 Task: Set the Billing contact to 'contains' while find customer
Action: Mouse moved to (178, 19)
Screenshot: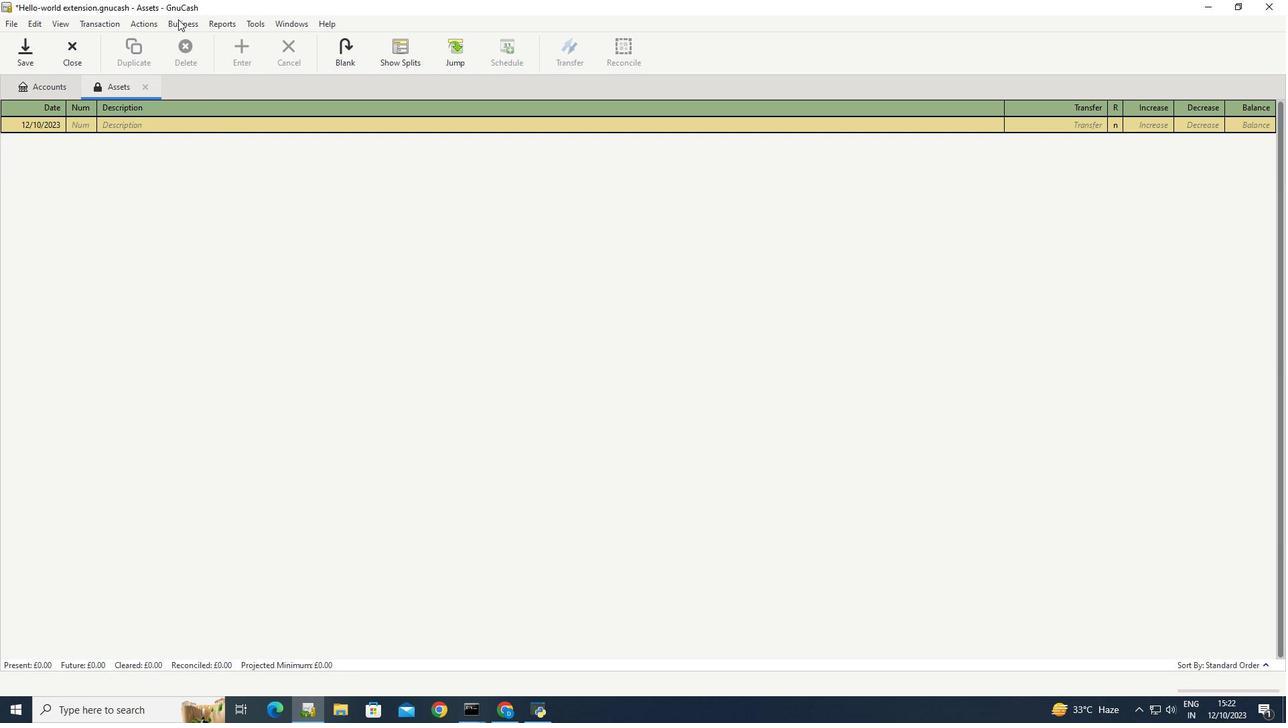 
Action: Mouse pressed left at (178, 19)
Screenshot: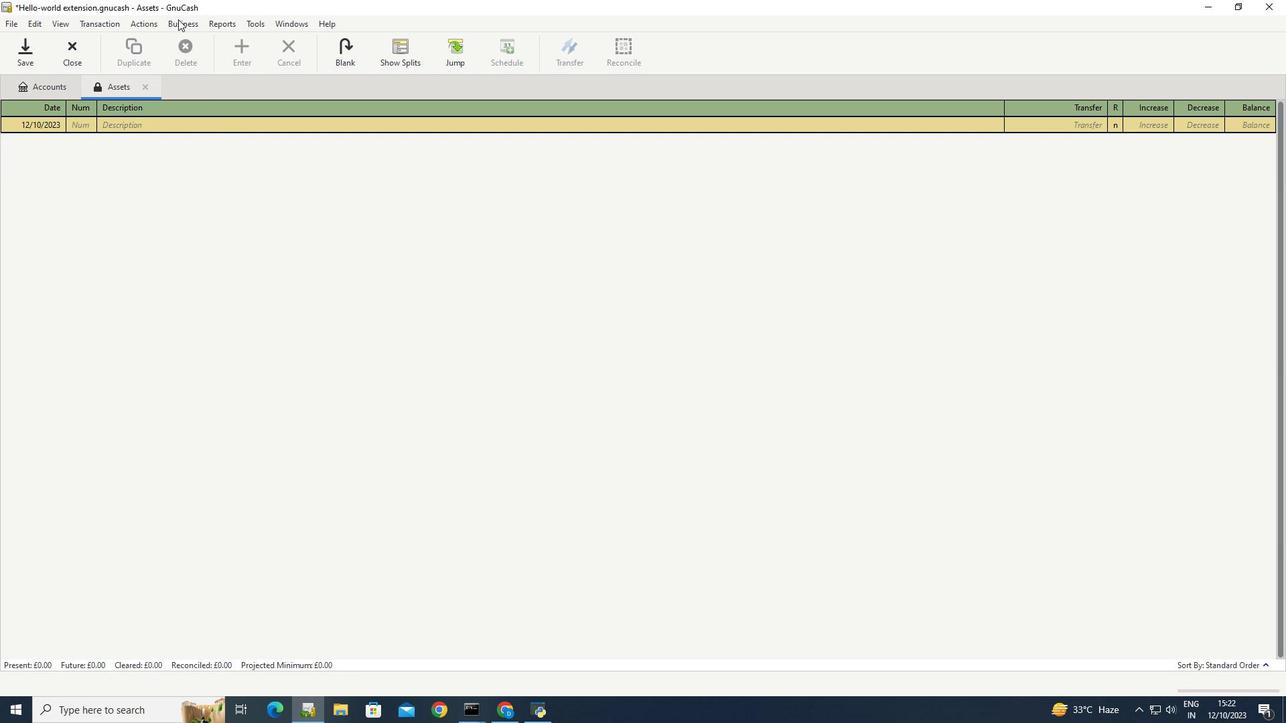 
Action: Mouse moved to (343, 74)
Screenshot: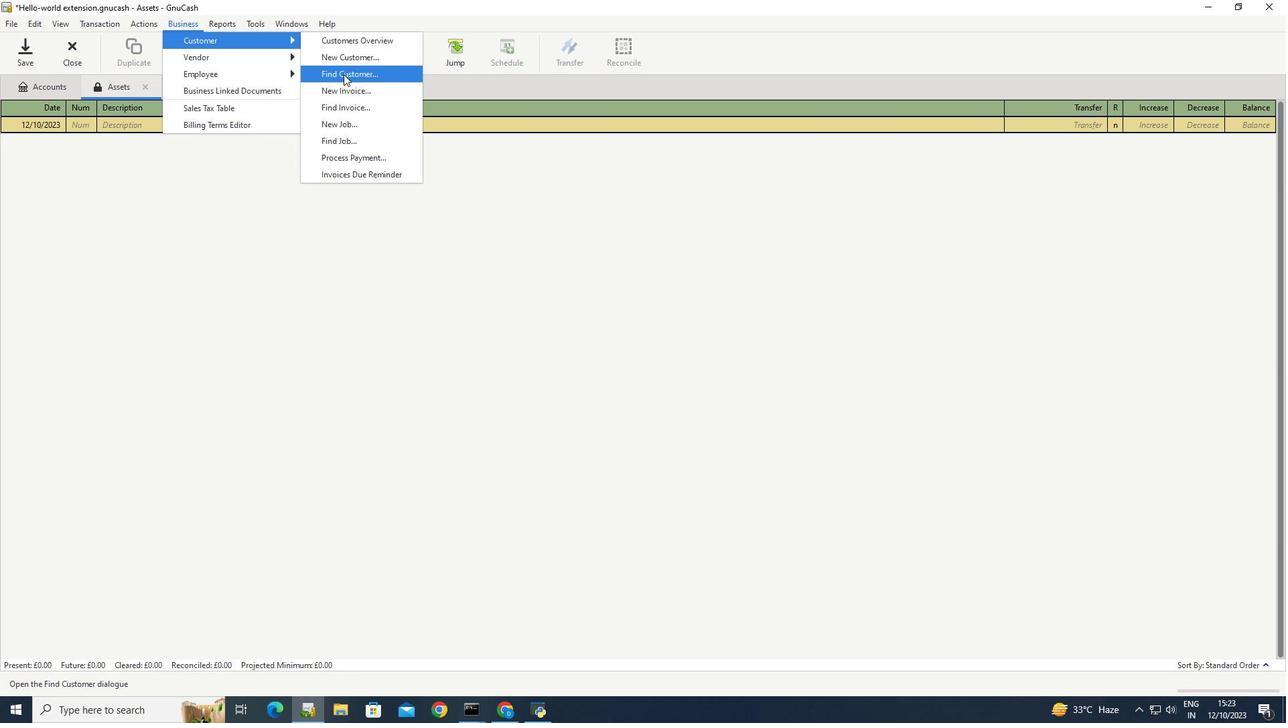 
Action: Mouse pressed left at (343, 74)
Screenshot: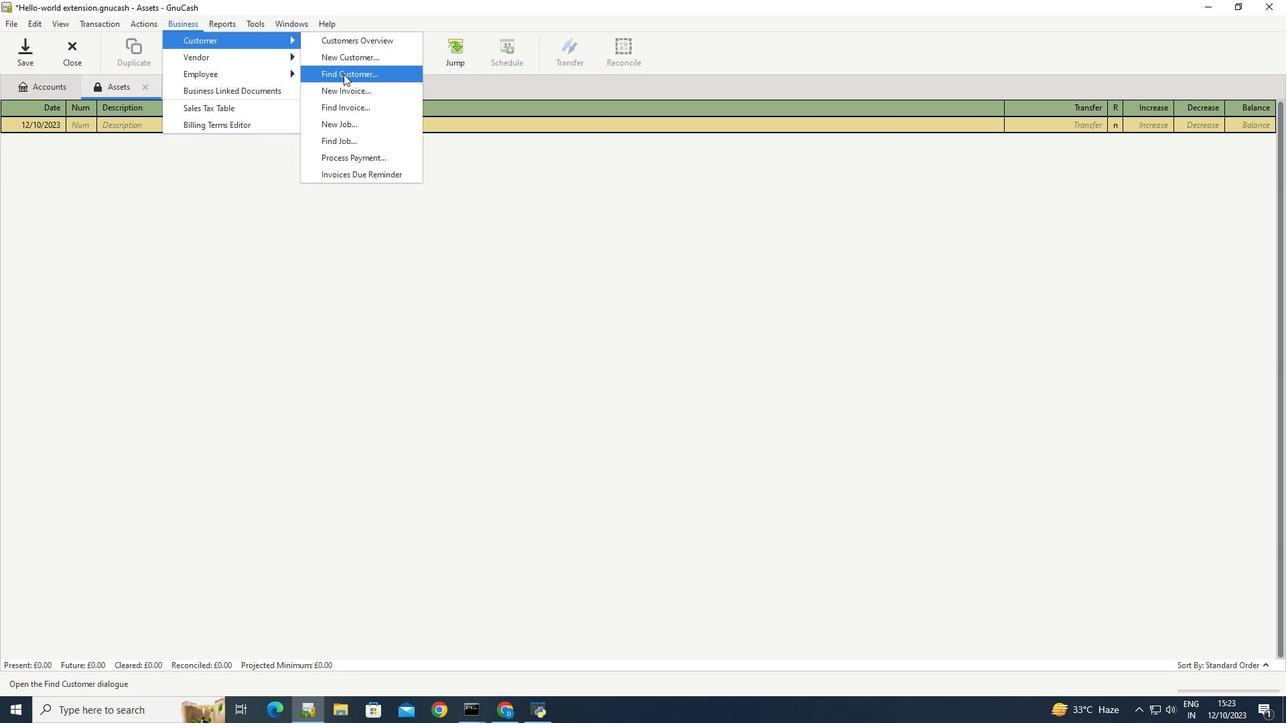 
Action: Mouse moved to (492, 313)
Screenshot: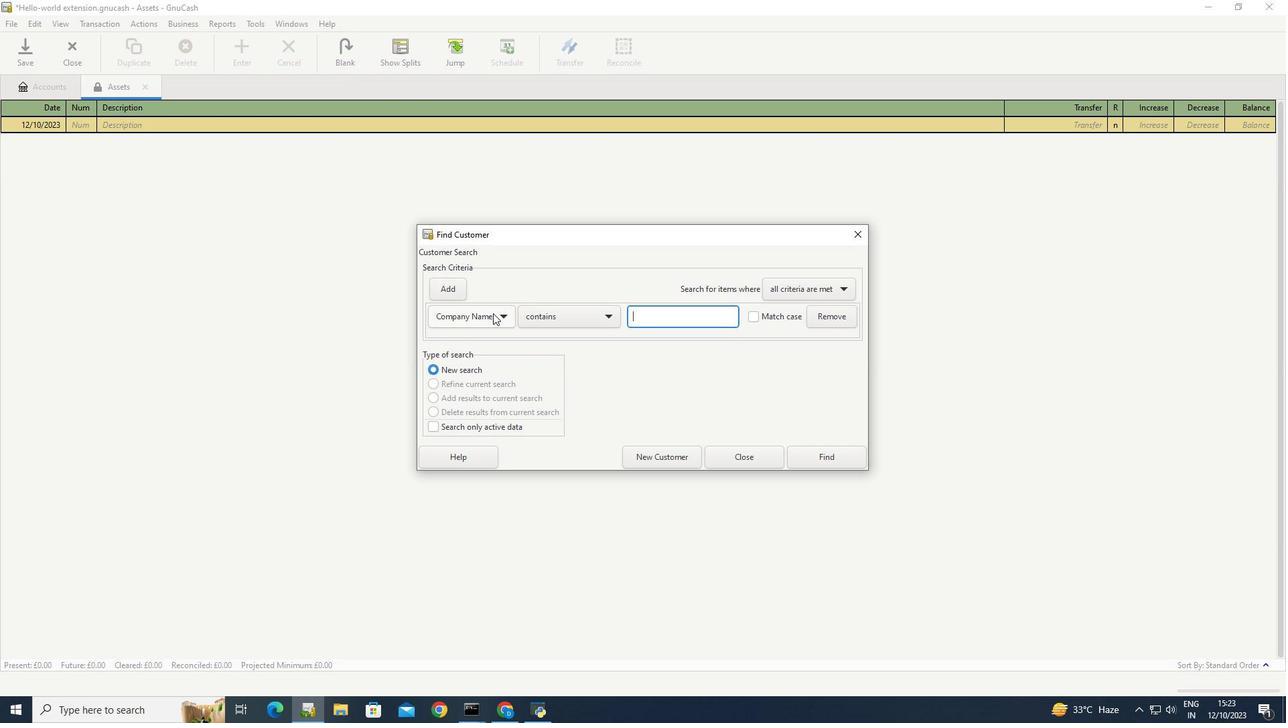 
Action: Mouse pressed left at (492, 313)
Screenshot: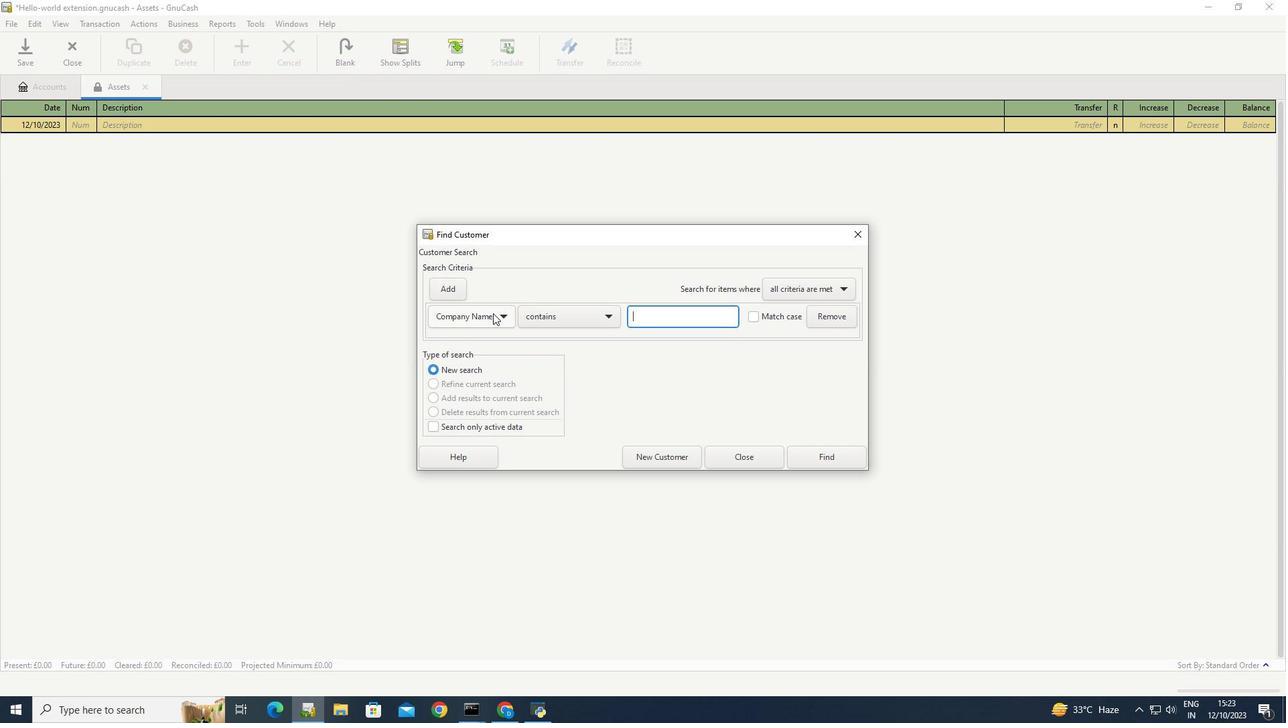 
Action: Mouse moved to (474, 359)
Screenshot: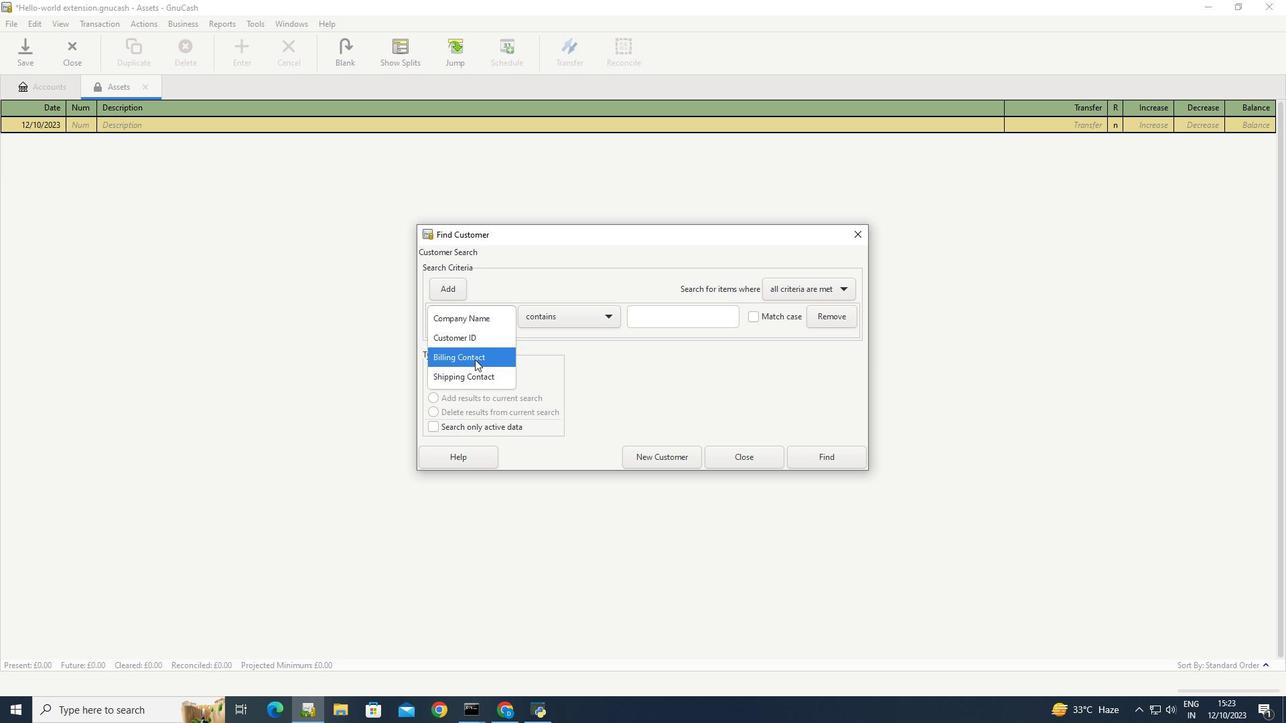 
Action: Mouse pressed left at (474, 359)
Screenshot: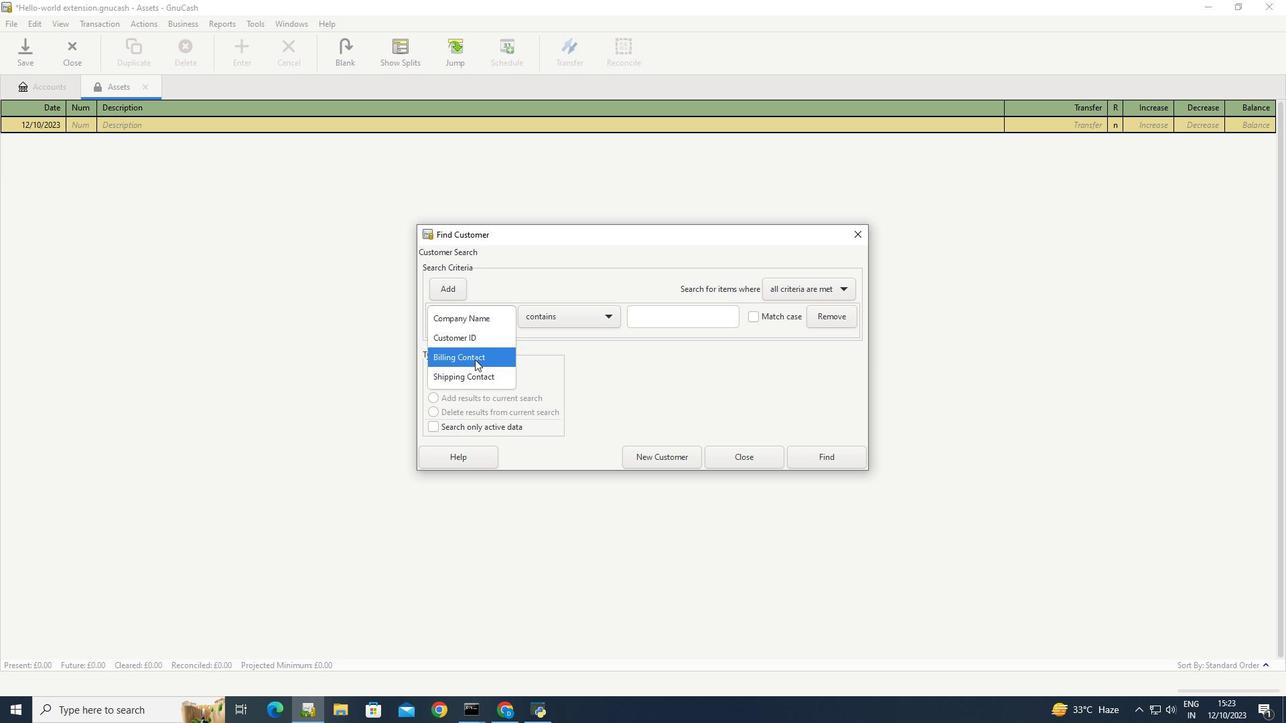 
Action: Mouse moved to (564, 318)
Screenshot: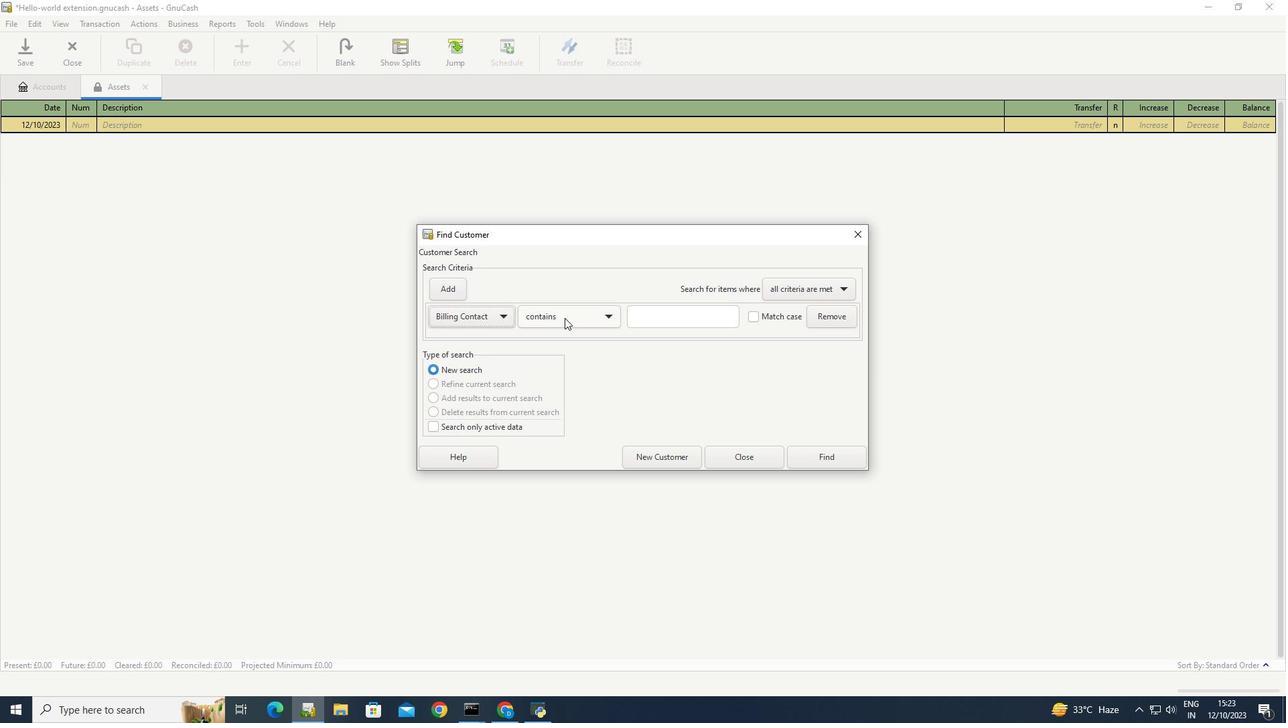 
Action: Mouse pressed left at (564, 318)
Screenshot: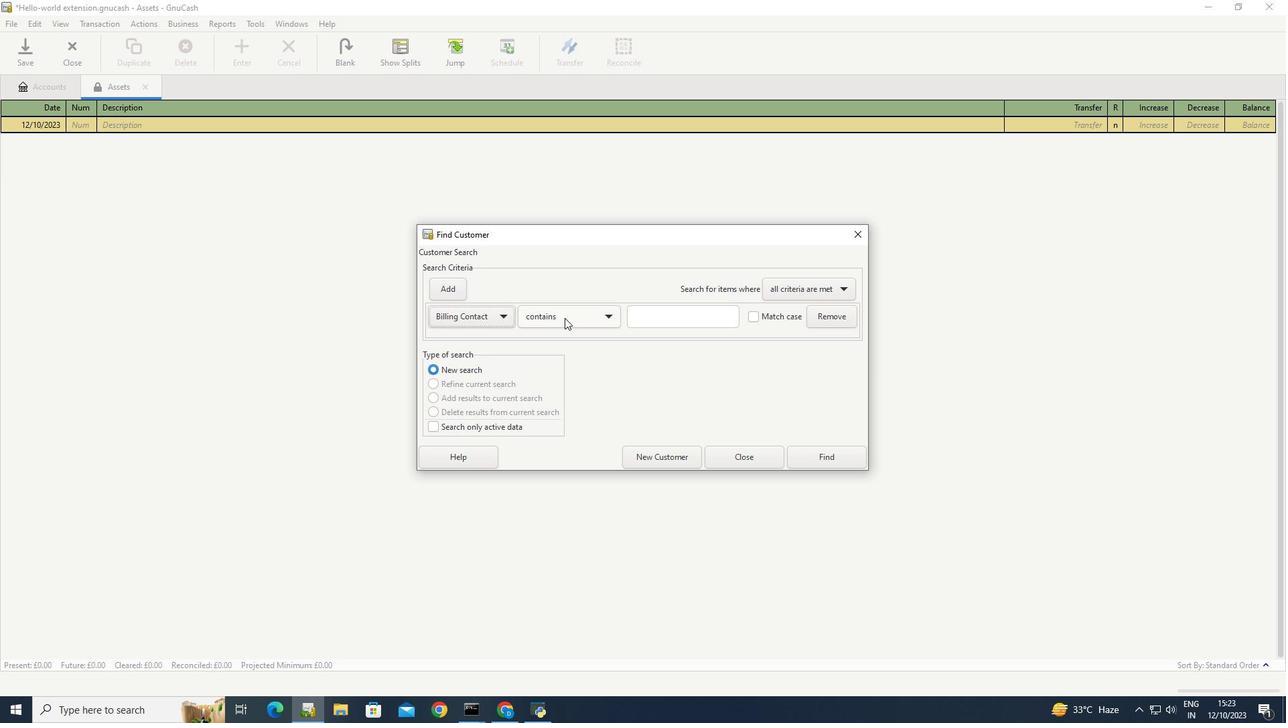 
Action: Mouse moved to (544, 320)
Screenshot: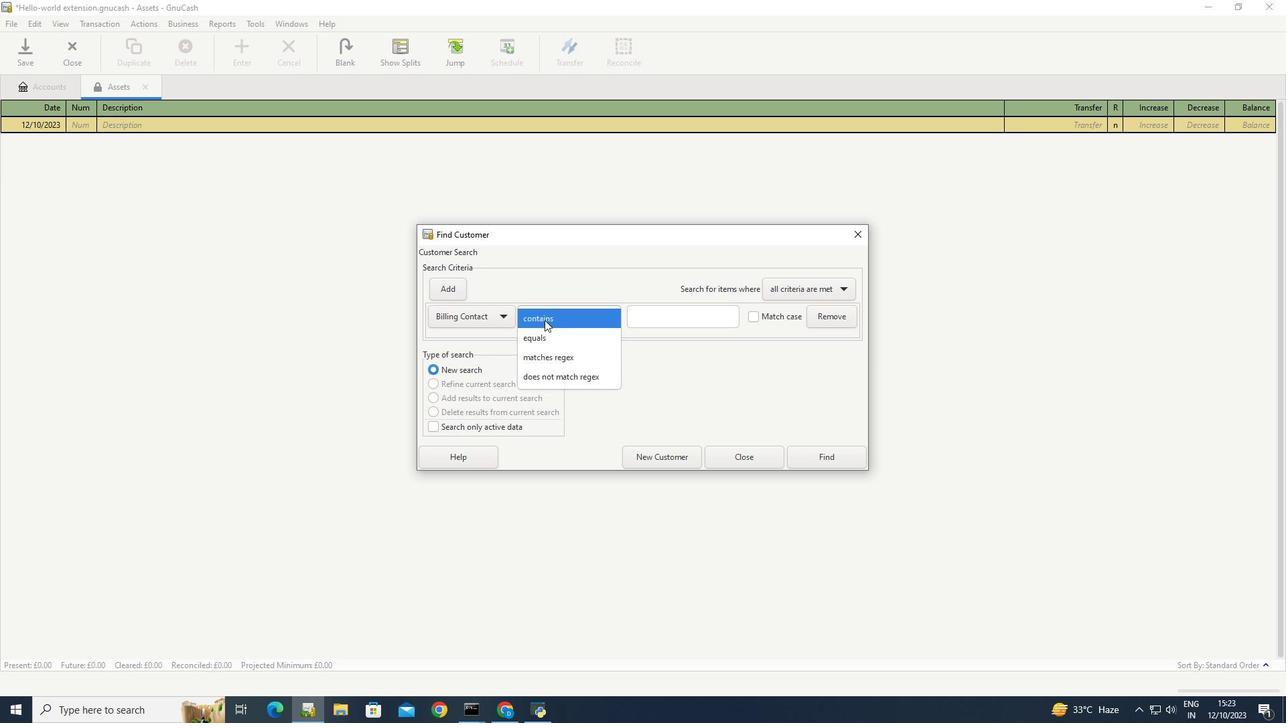 
Action: Mouse pressed left at (544, 320)
Screenshot: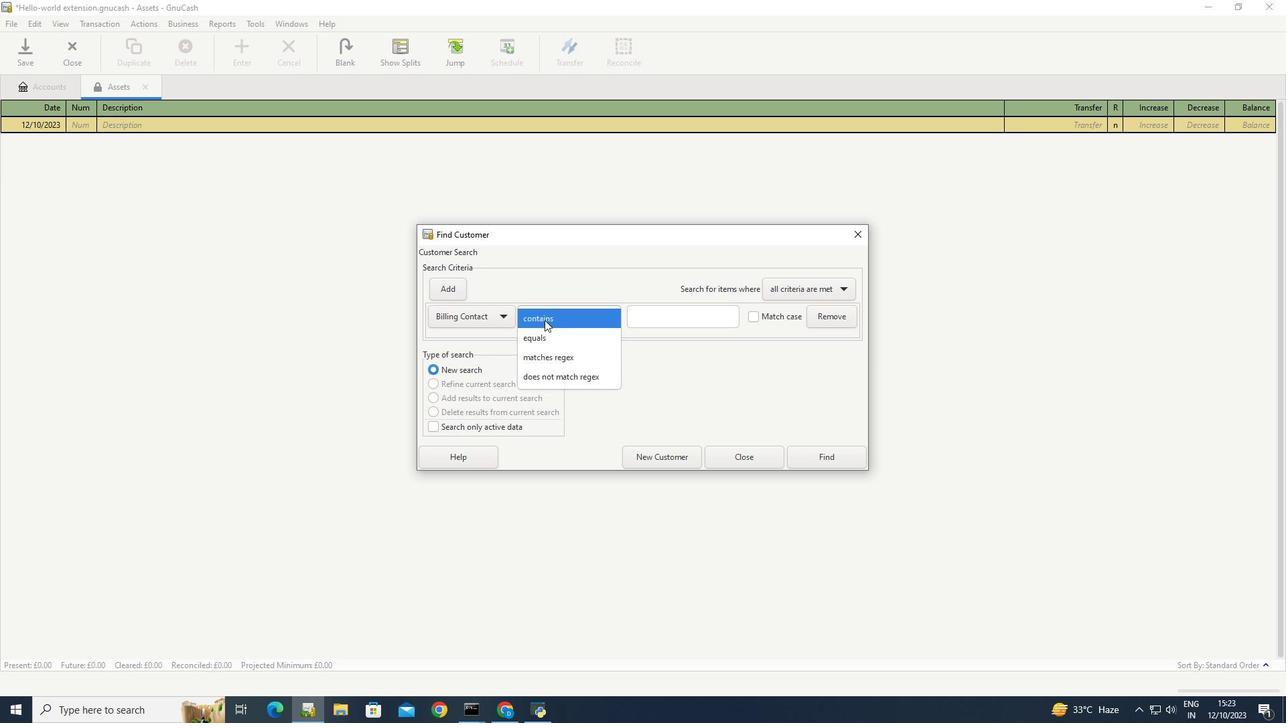 
Action: Mouse moved to (649, 382)
Screenshot: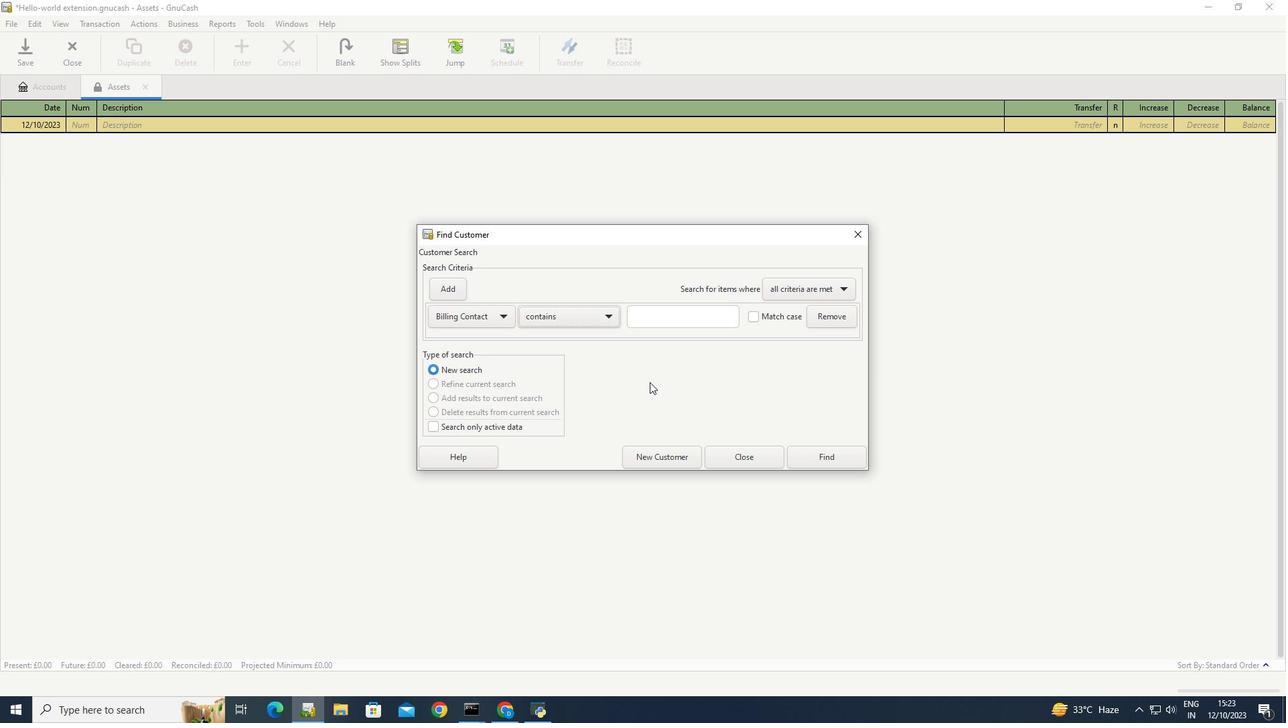 
Action: Mouse pressed left at (649, 382)
Screenshot: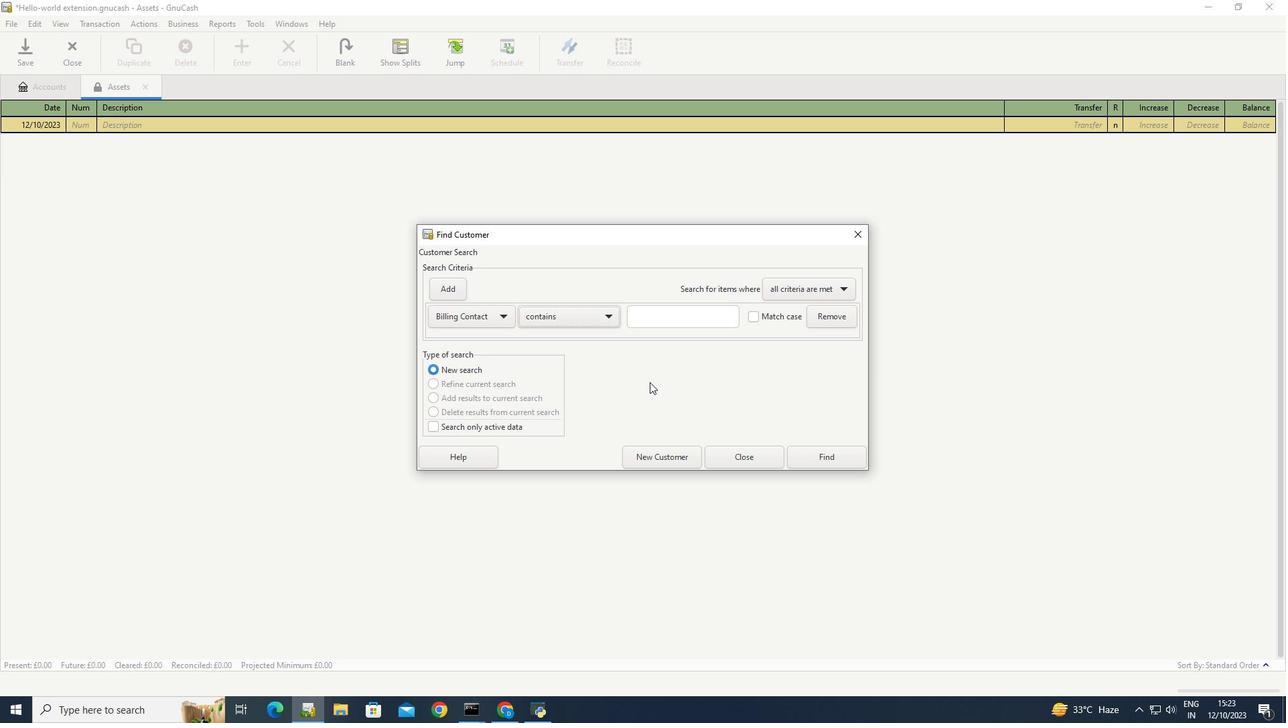 
